 Task: Add 100% Angus Grass-Fed Untrimmed Tri-Tip Roast to the cart.
Action: Mouse moved to (13, 87)
Screenshot: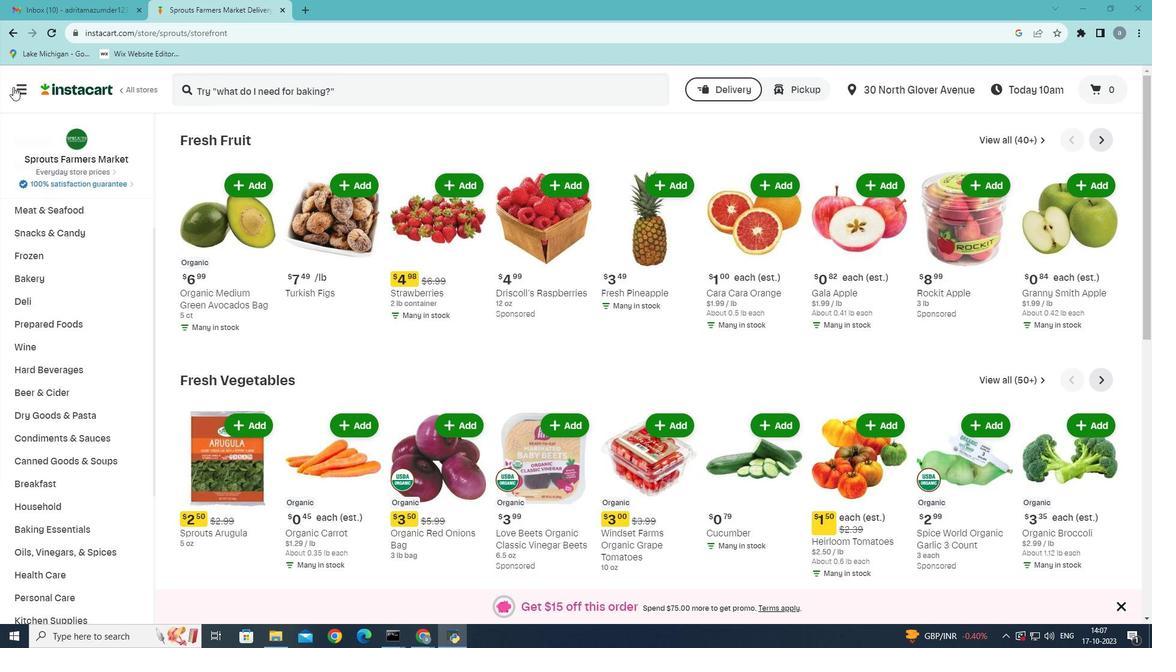 
Action: Mouse pressed left at (13, 87)
Screenshot: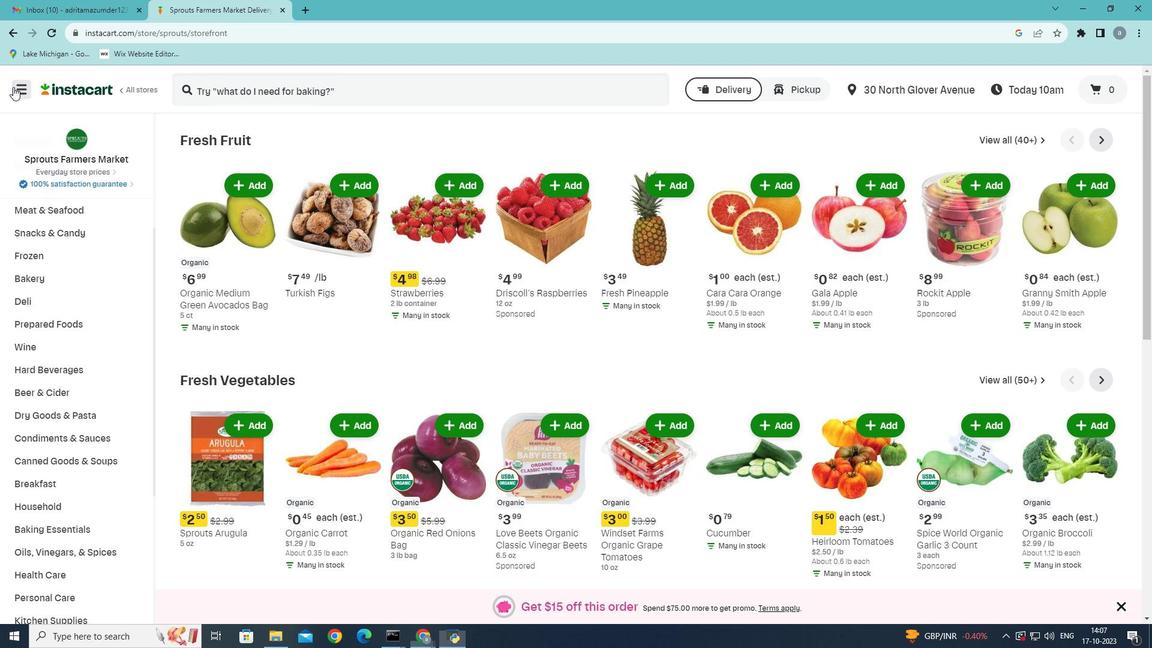 
Action: Mouse moved to (67, 352)
Screenshot: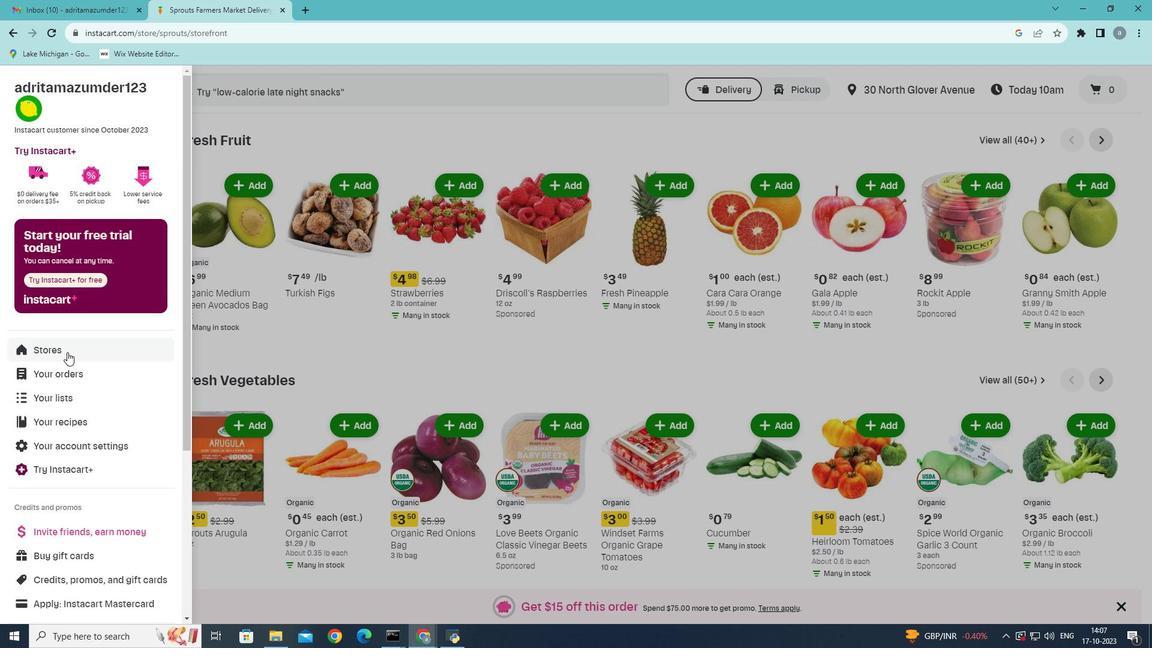 
Action: Mouse pressed left at (67, 352)
Screenshot: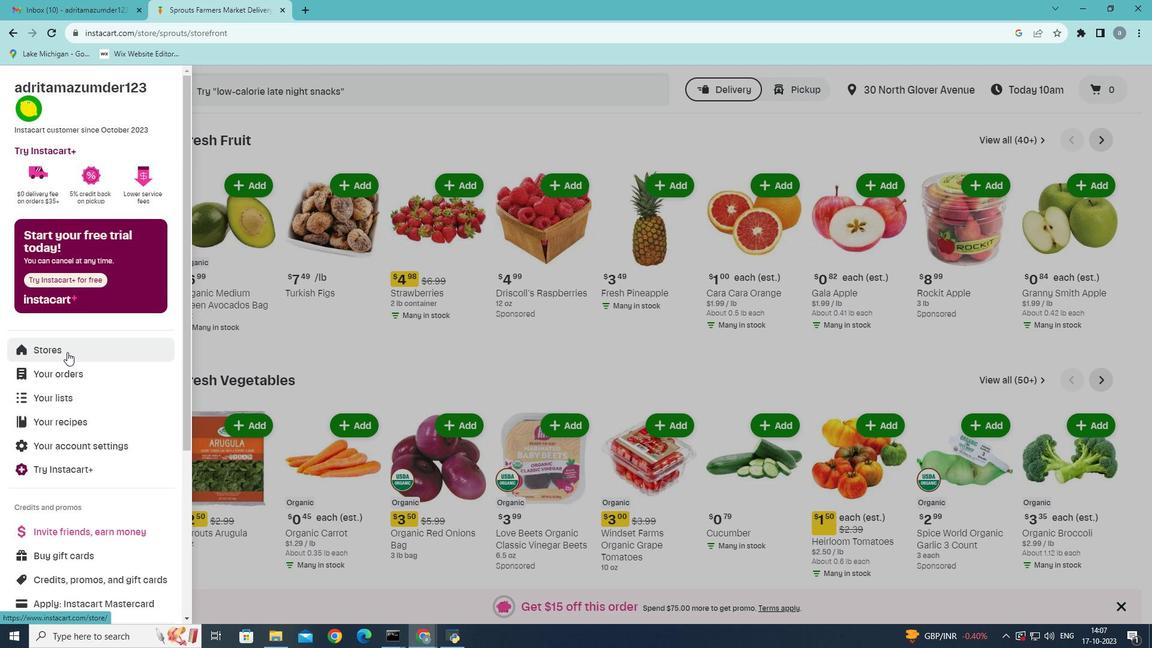 
Action: Mouse moved to (301, 139)
Screenshot: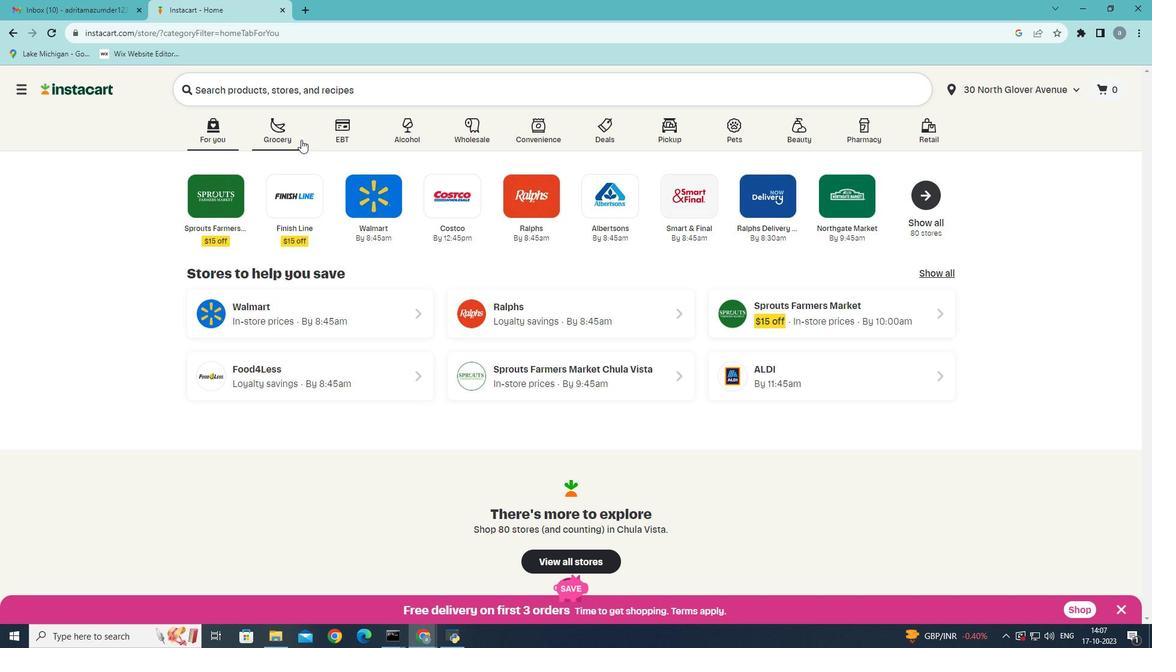 
Action: Mouse pressed left at (301, 139)
Screenshot: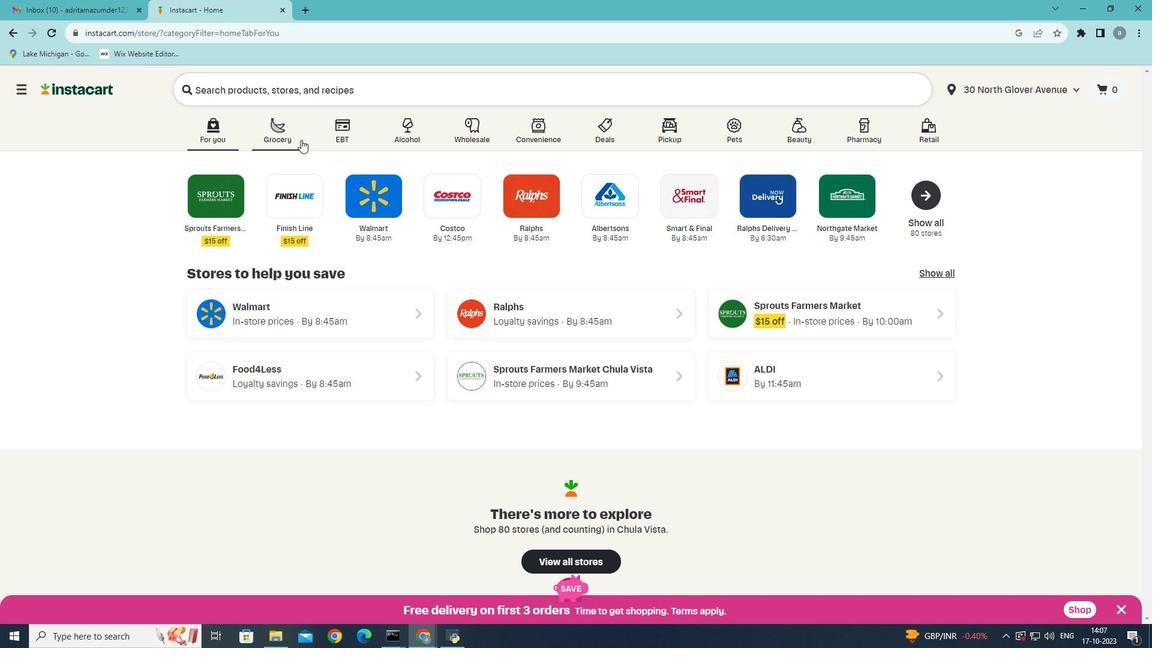 
Action: Mouse moved to (758, 261)
Screenshot: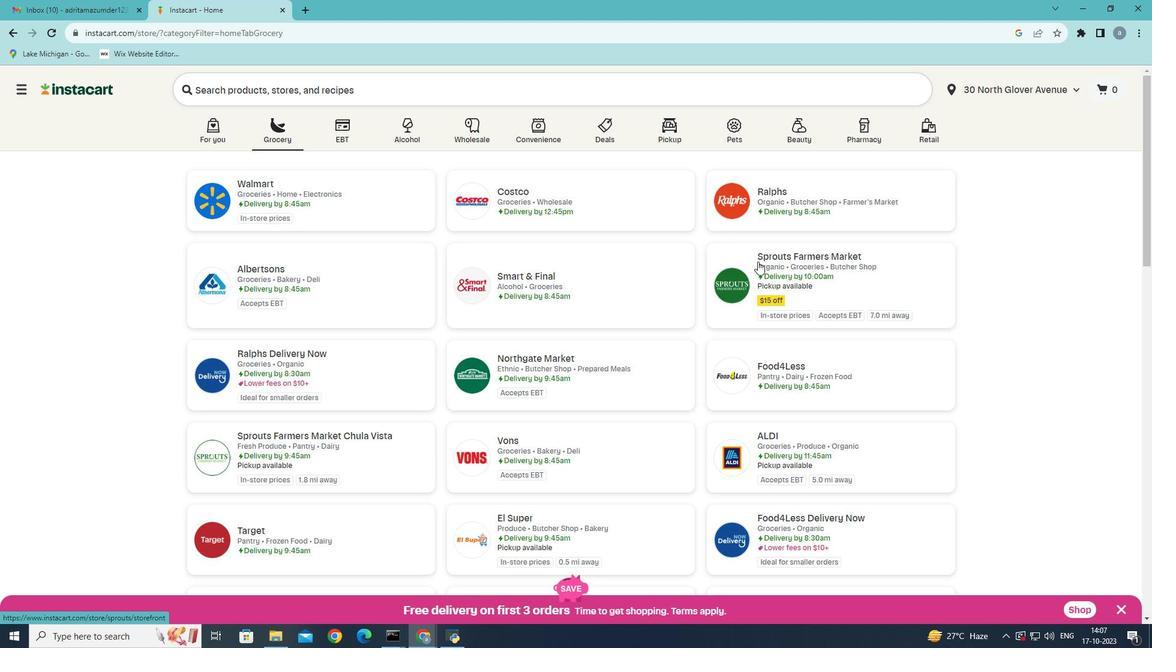
Action: Mouse pressed left at (758, 261)
Screenshot: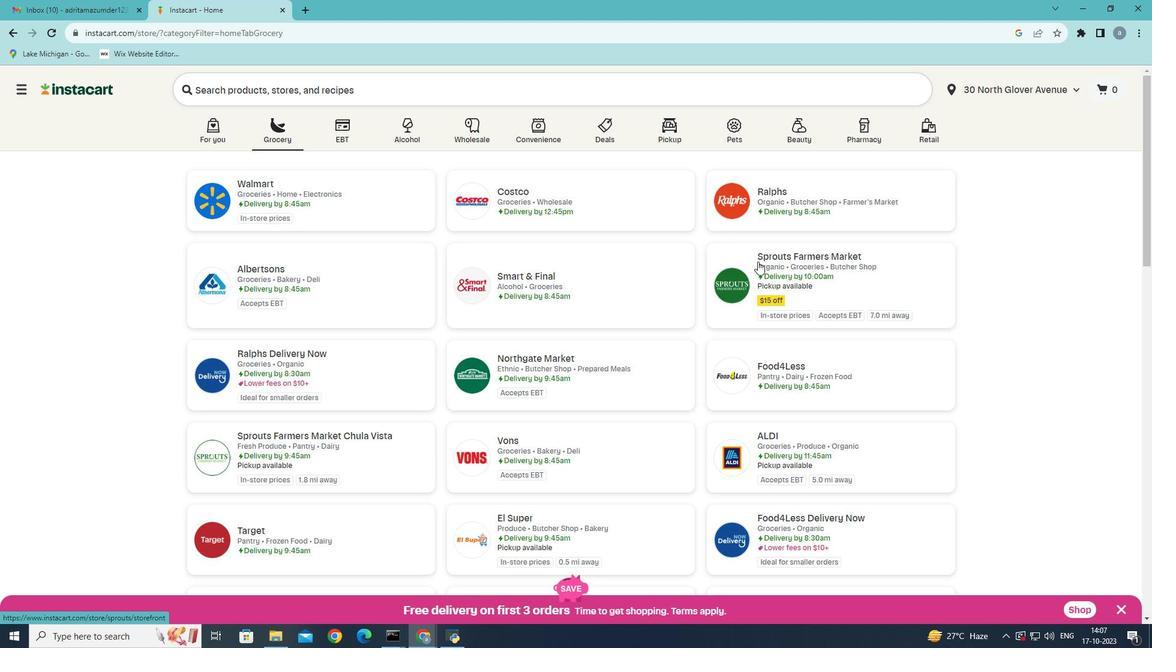 
Action: Mouse moved to (53, 459)
Screenshot: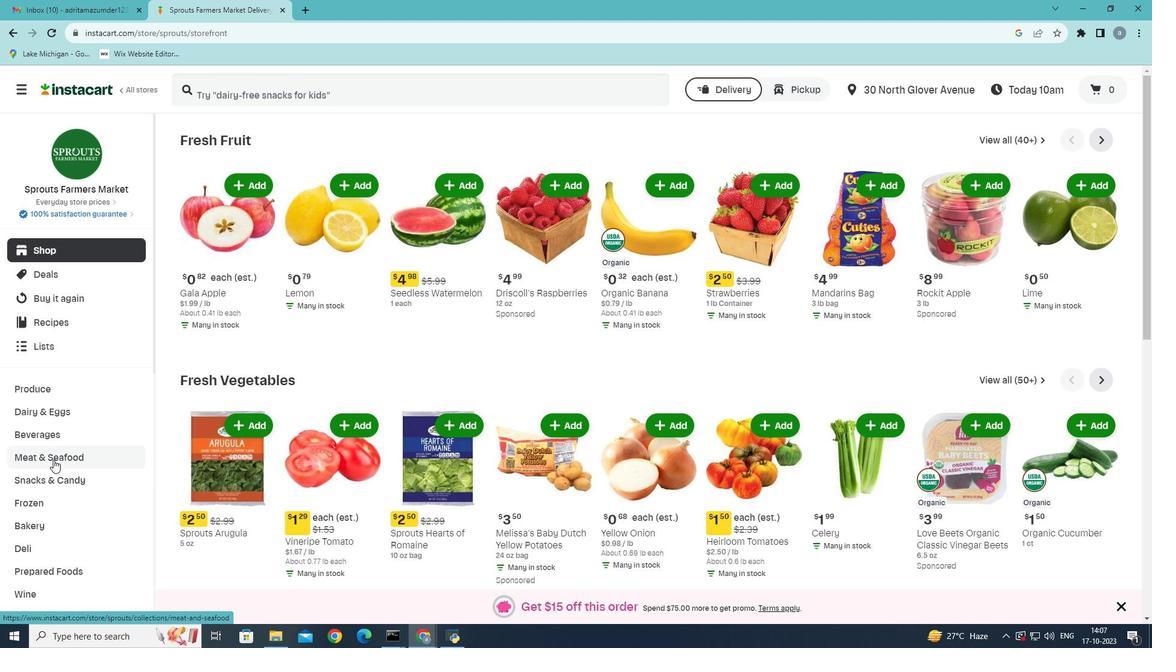 
Action: Mouse pressed left at (53, 459)
Screenshot: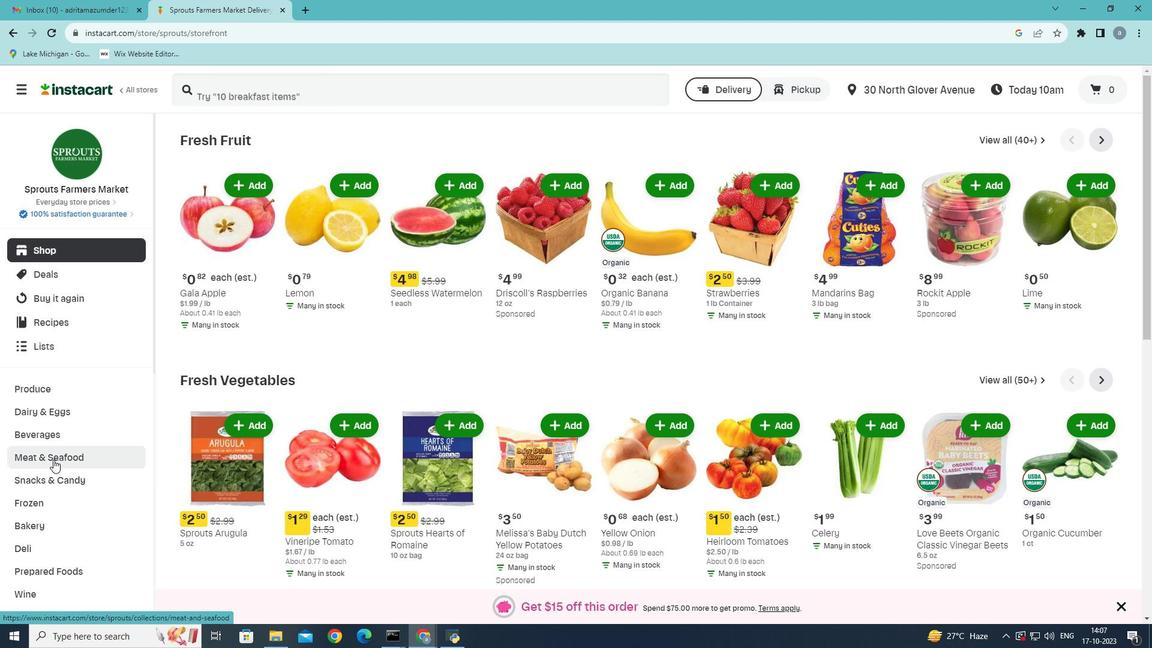 
Action: Mouse moved to (351, 169)
Screenshot: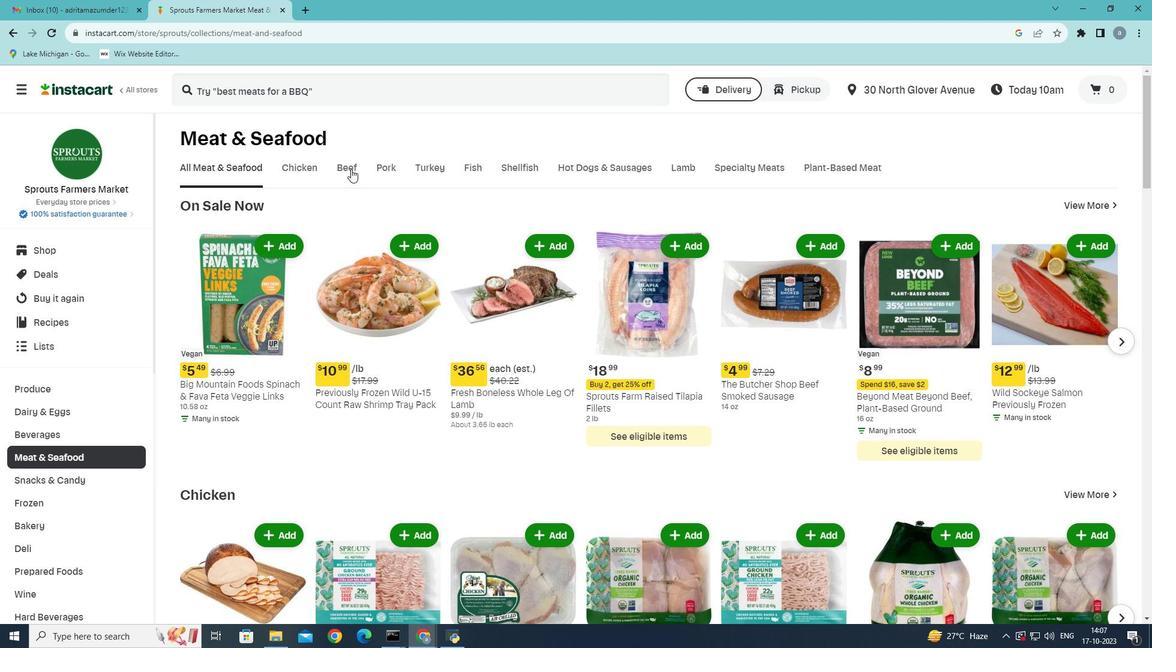 
Action: Mouse pressed left at (351, 169)
Screenshot: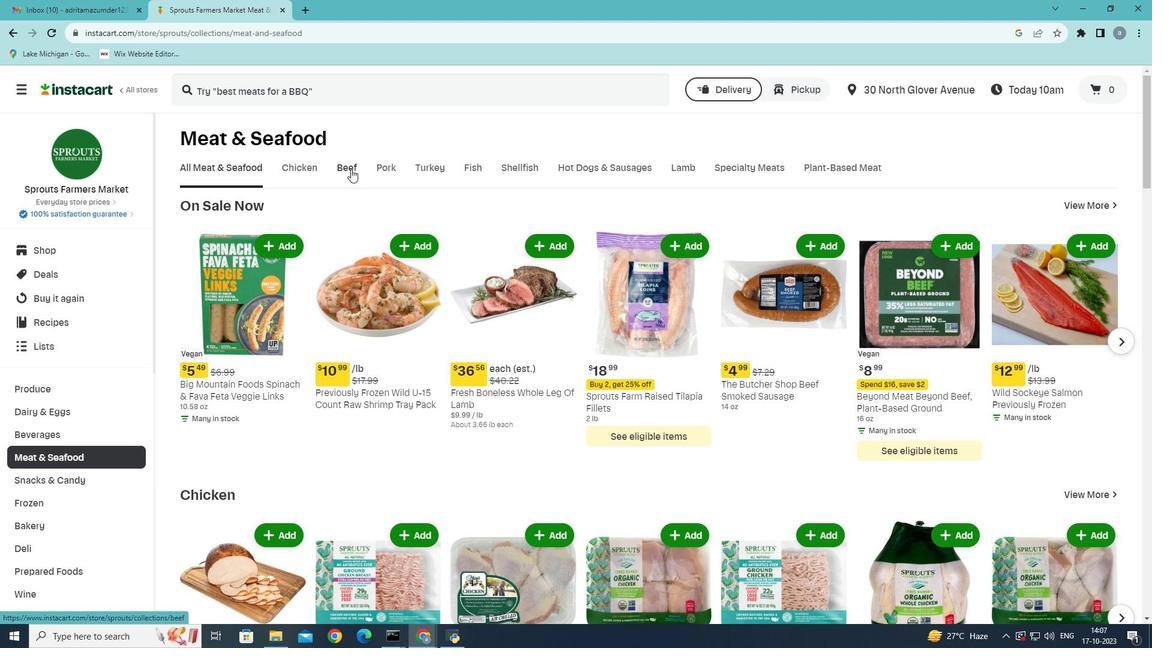 
Action: Mouse moved to (489, 229)
Screenshot: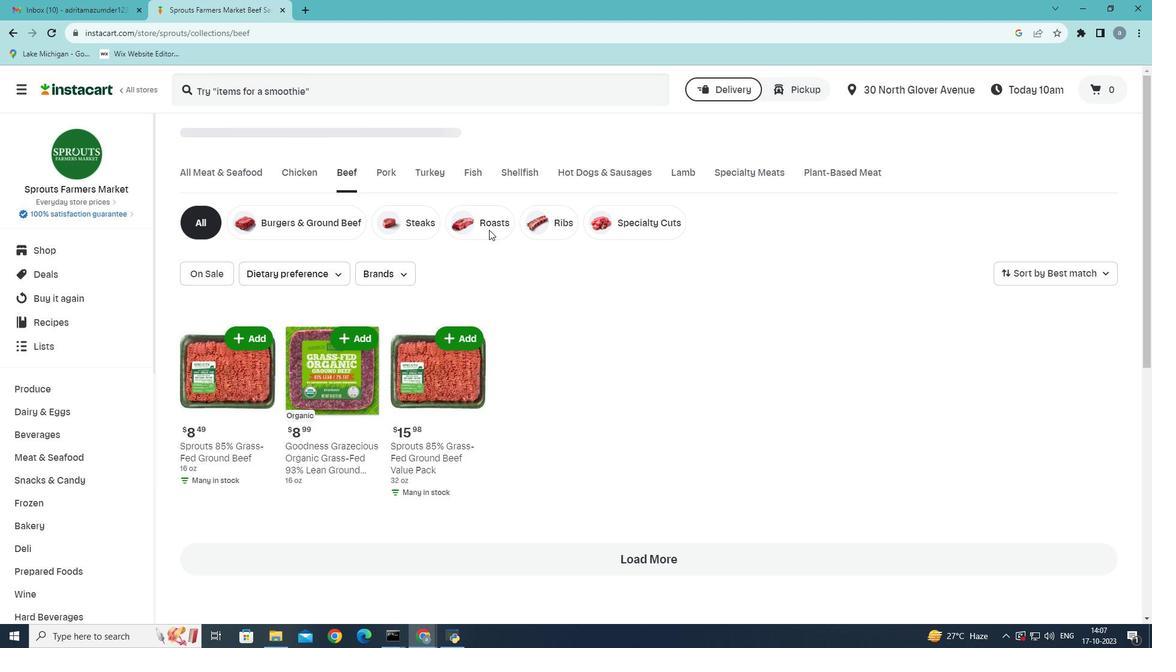 
Action: Mouse pressed left at (489, 229)
Screenshot: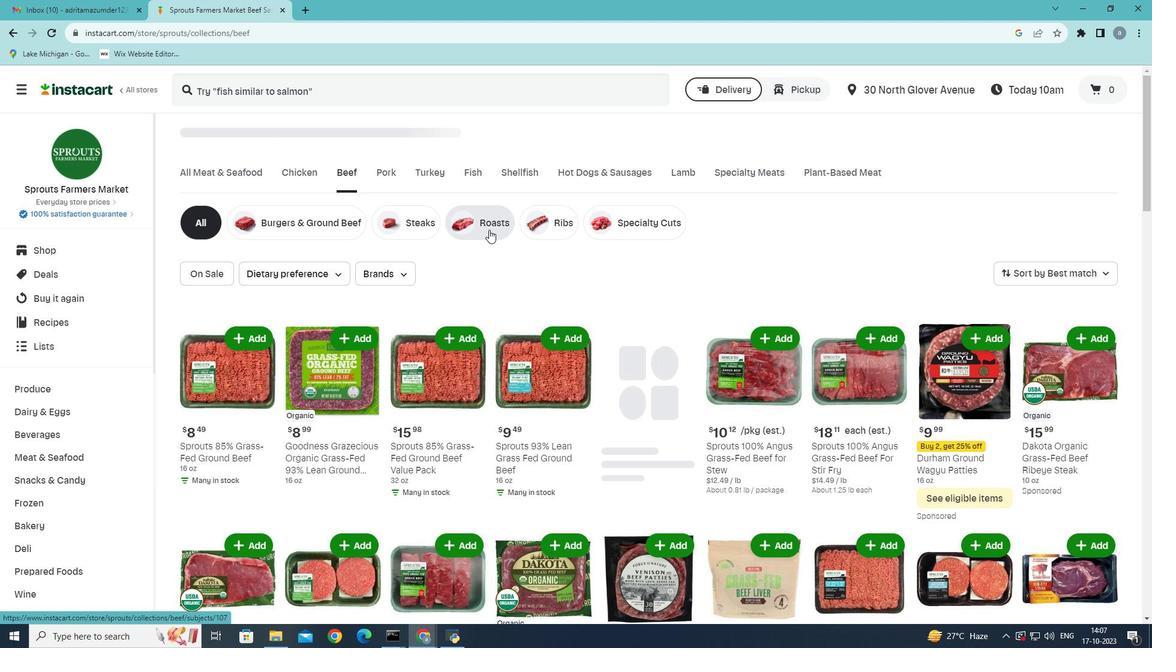 
Action: Mouse moved to (539, 334)
Screenshot: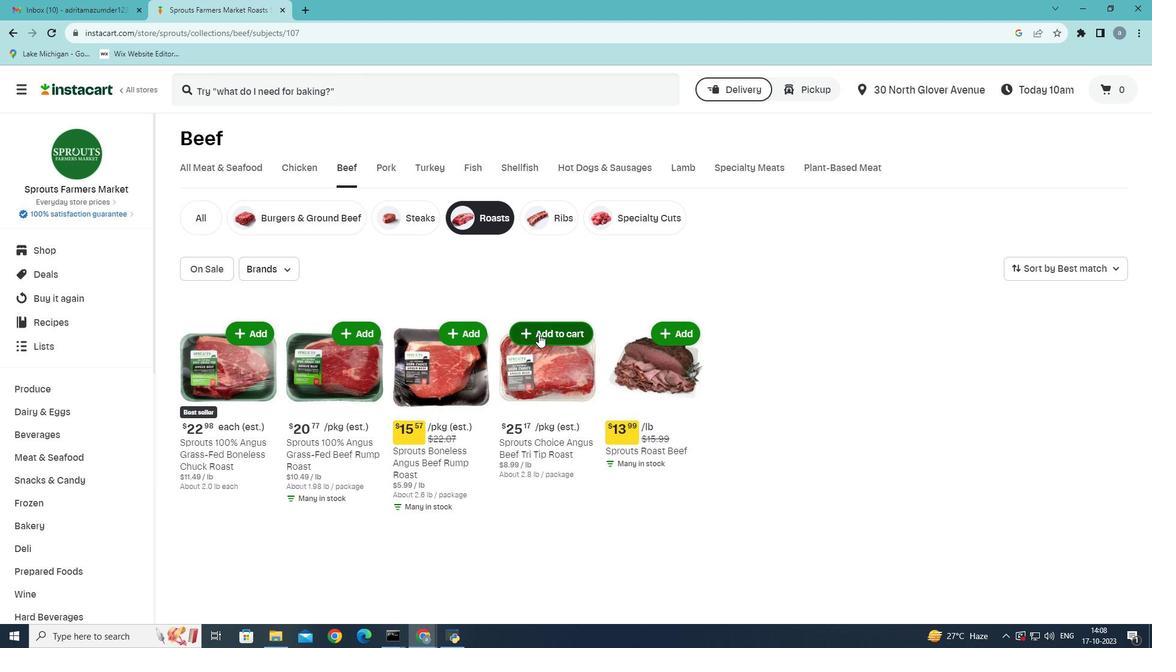
Action: Mouse pressed left at (539, 334)
Screenshot: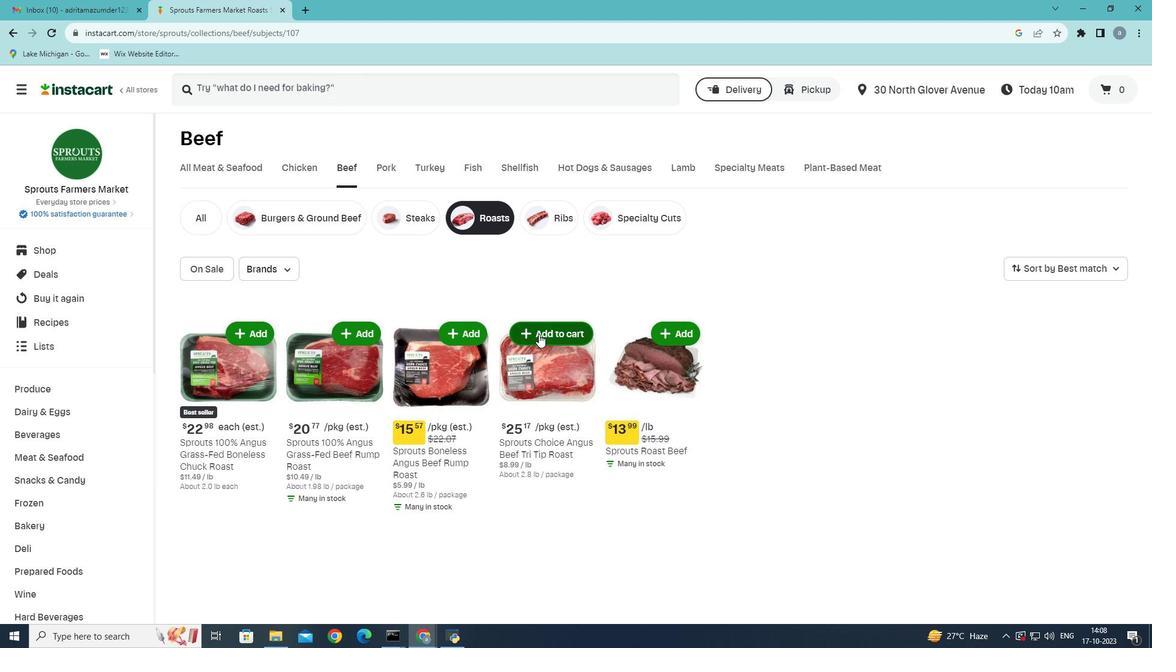 
